 Task: Select coaching & mentoring.
Action: Mouse moved to (456, 111)
Screenshot: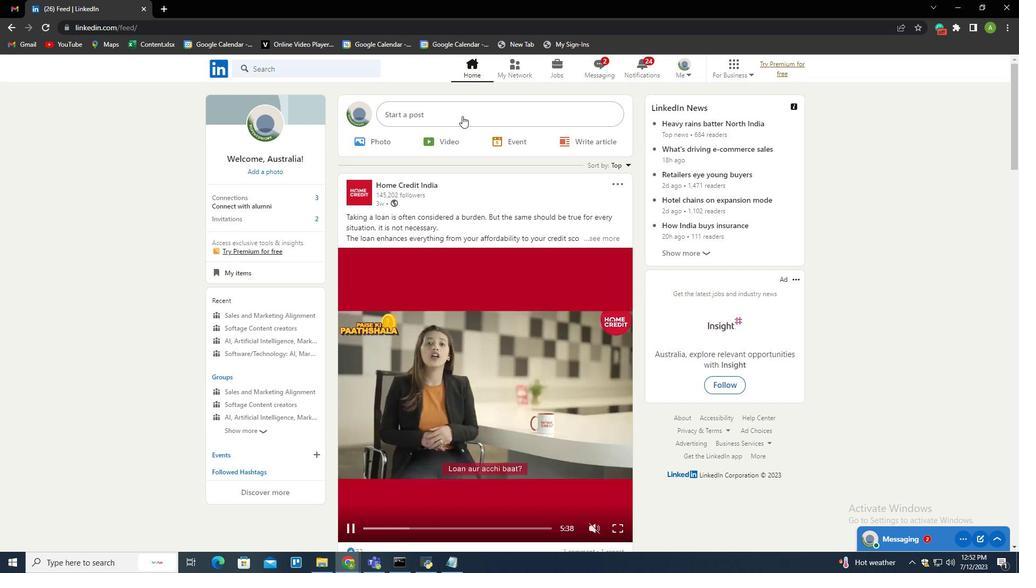 
Action: Mouse pressed left at (456, 111)
Screenshot: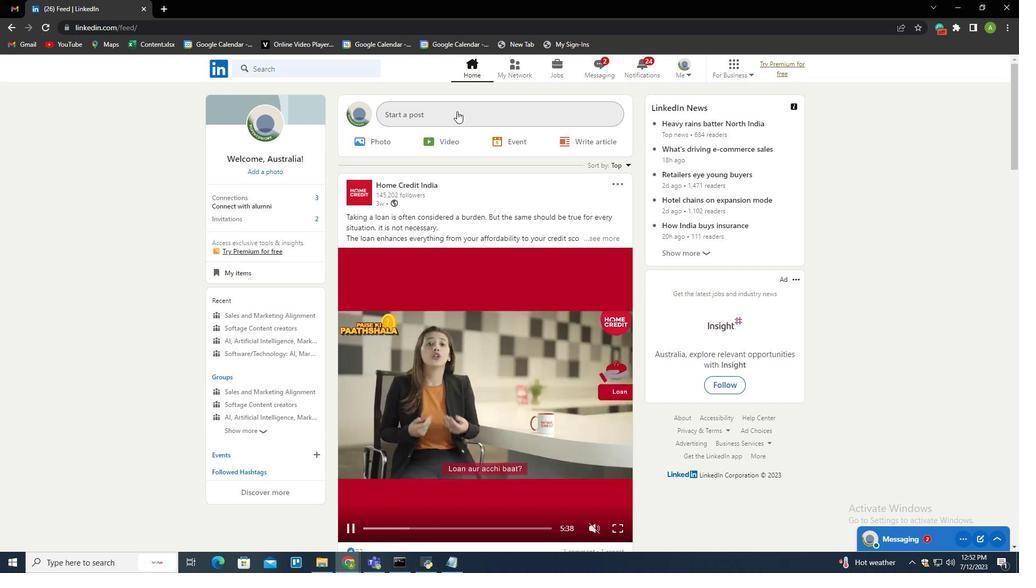 
Action: Mouse moved to (452, 315)
Screenshot: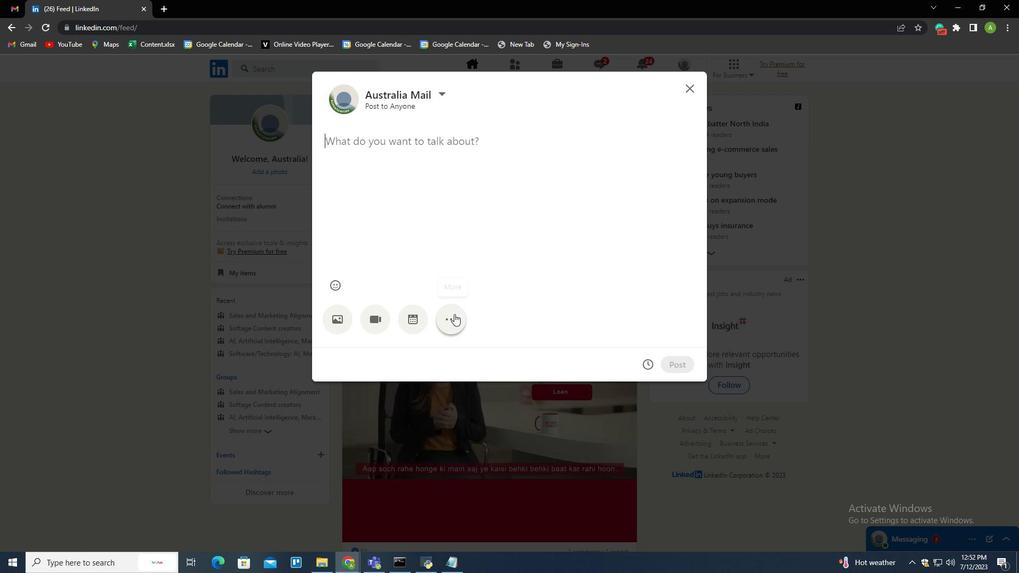 
Action: Mouse pressed left at (452, 315)
Screenshot: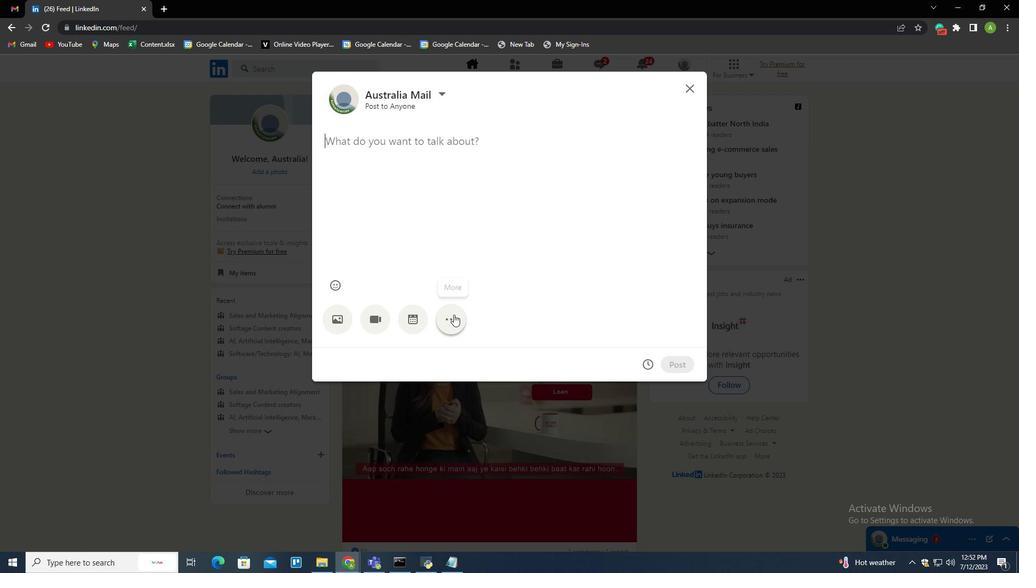 
Action: Mouse moved to (594, 318)
Screenshot: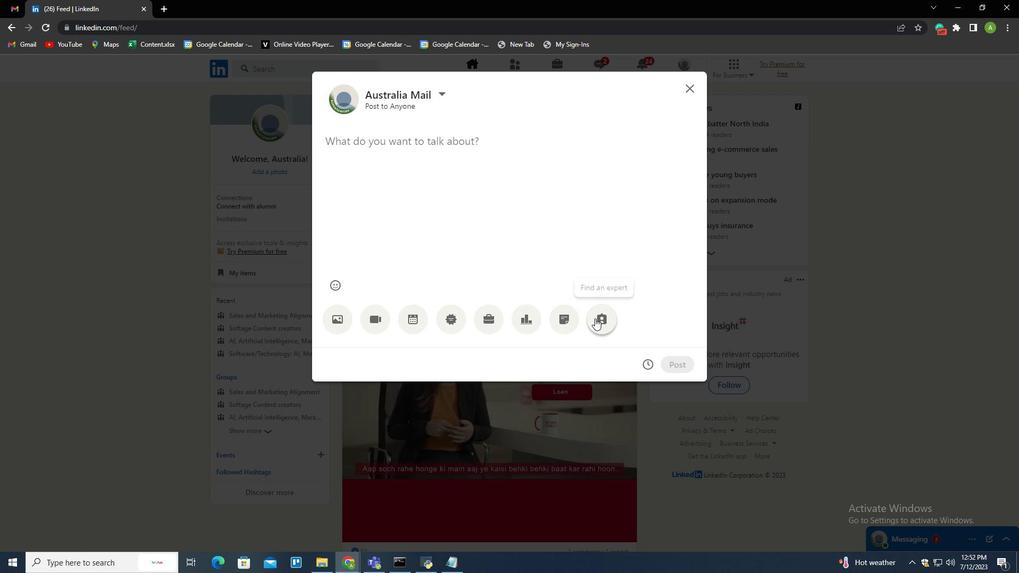 
Action: Mouse pressed left at (594, 318)
Screenshot: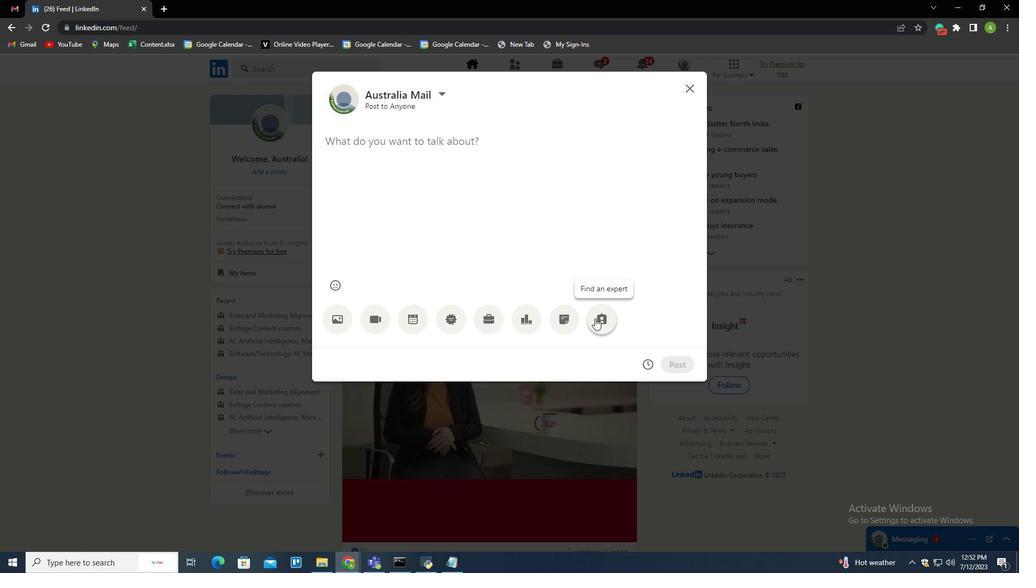 
Action: Mouse moved to (434, 154)
Screenshot: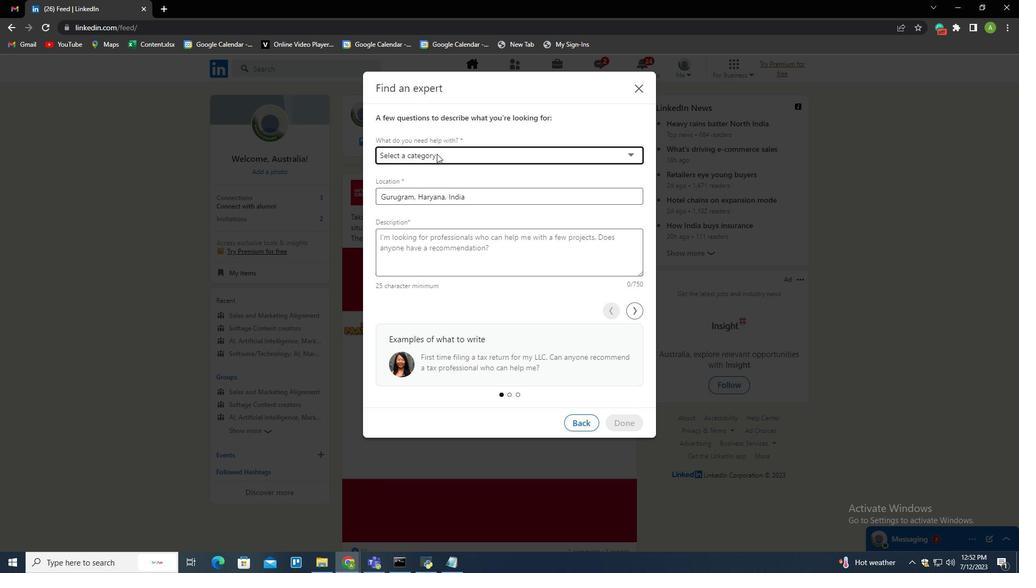 
Action: Mouse pressed left at (434, 154)
Screenshot: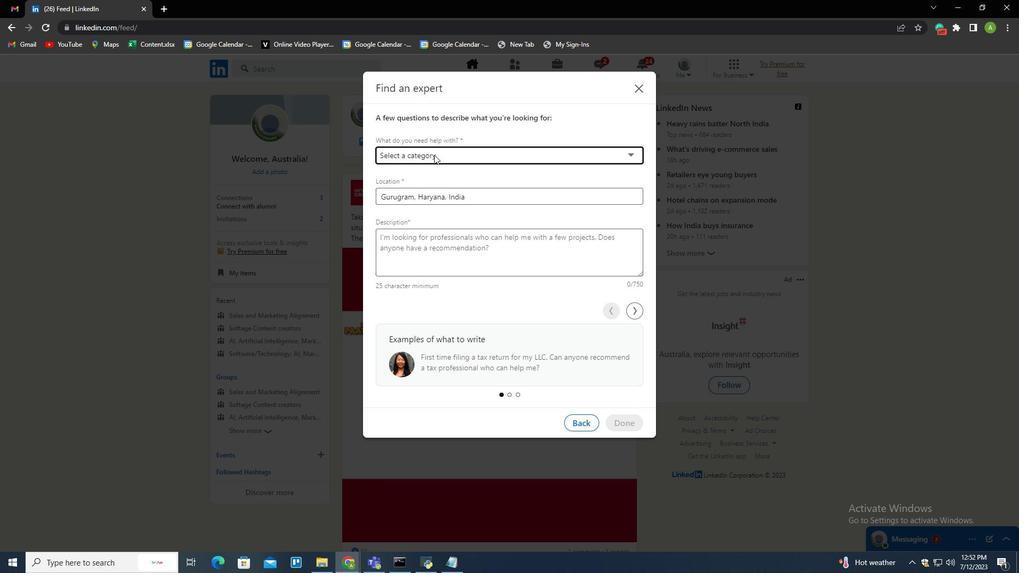 
Action: Mouse moved to (423, 191)
Screenshot: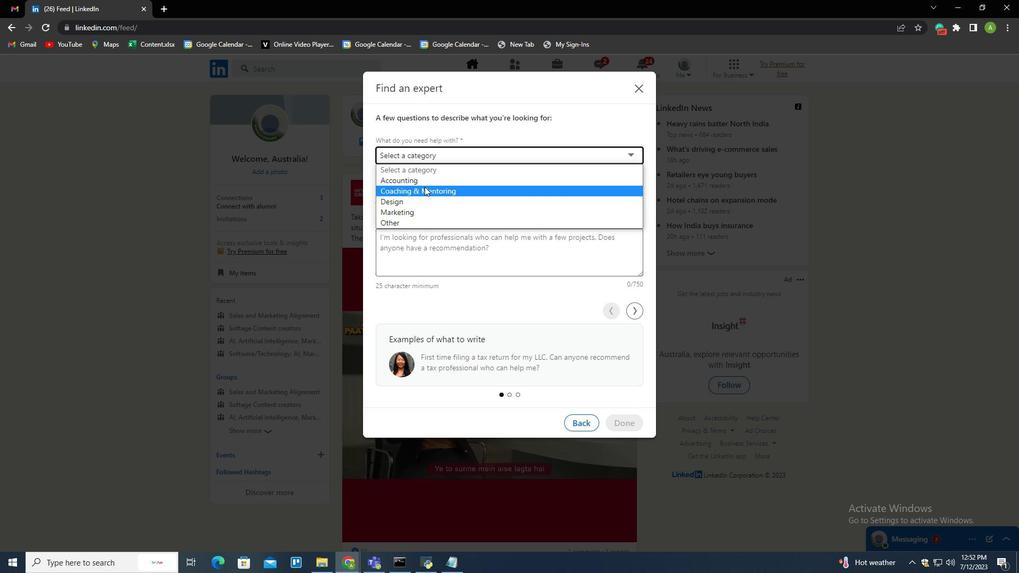 
Action: Mouse pressed left at (423, 191)
Screenshot: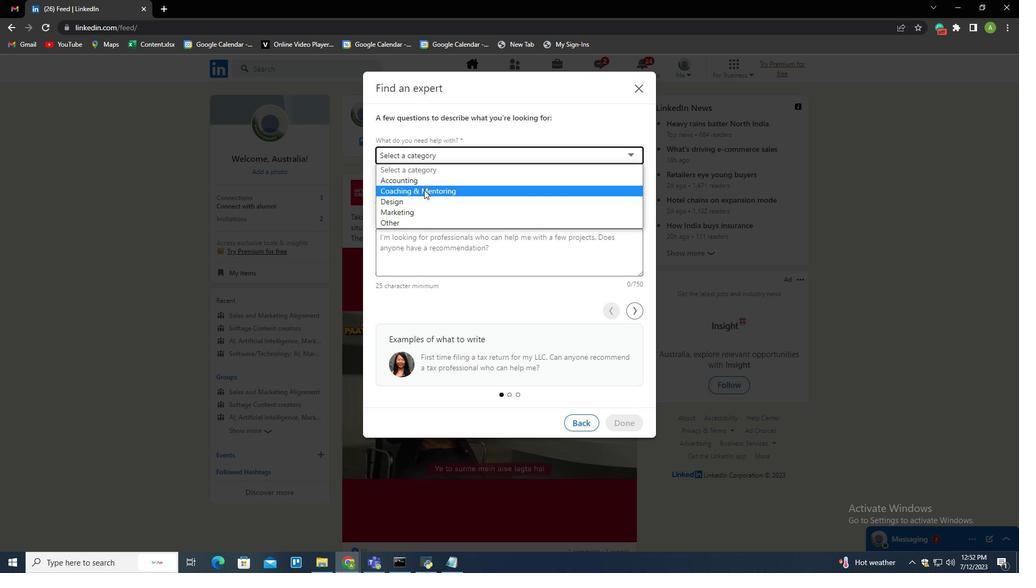 
Action: Mouse moved to (489, 326)
Screenshot: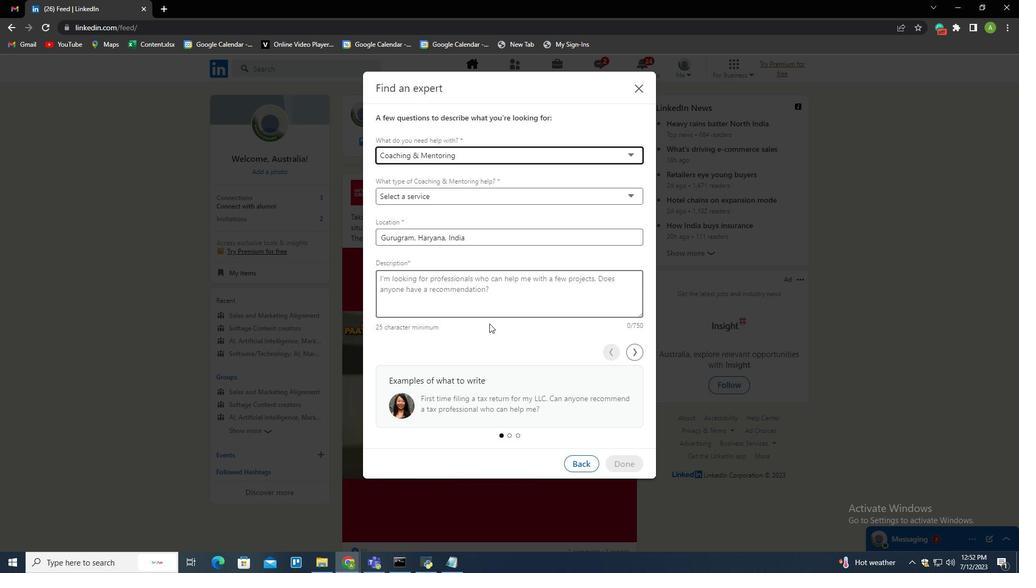 
